 Task: Look for products in the category "Enzymes" from Nature's Way only.
Action: Mouse moved to (249, 134)
Screenshot: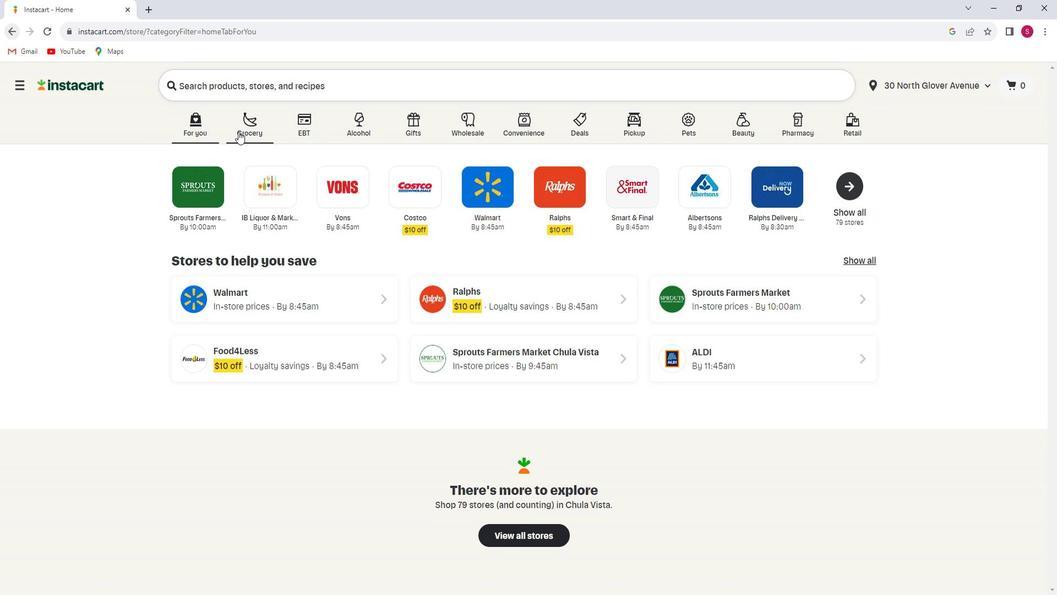 
Action: Mouse pressed left at (249, 134)
Screenshot: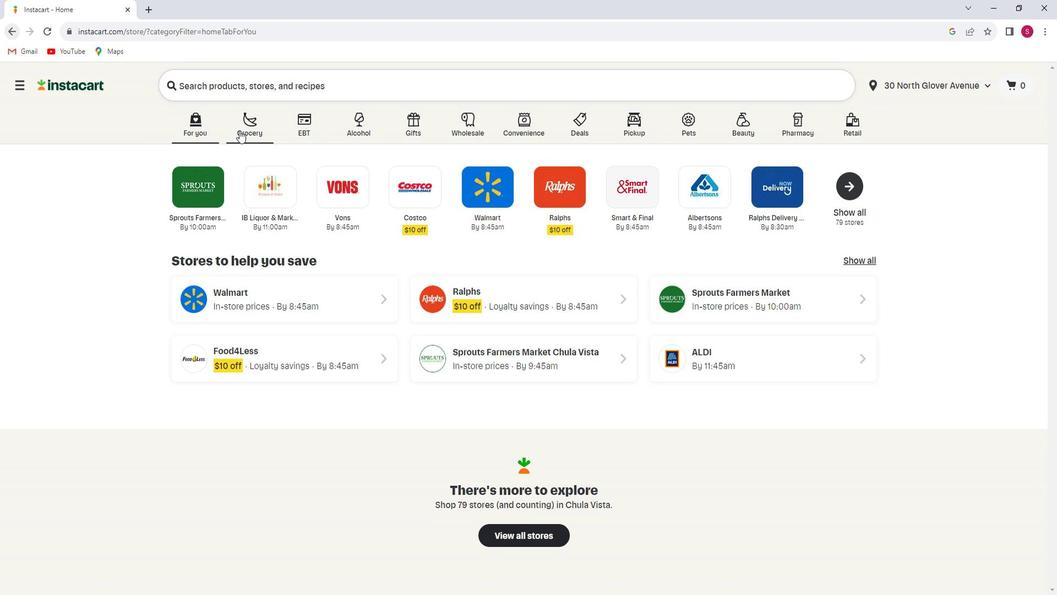 
Action: Mouse moved to (269, 326)
Screenshot: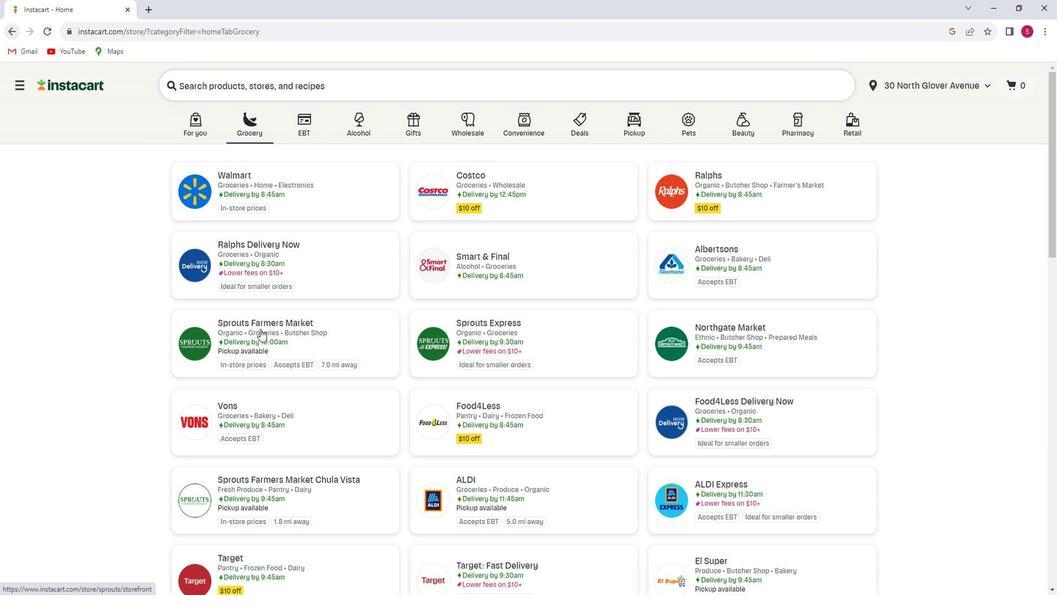 
Action: Mouse pressed left at (269, 326)
Screenshot: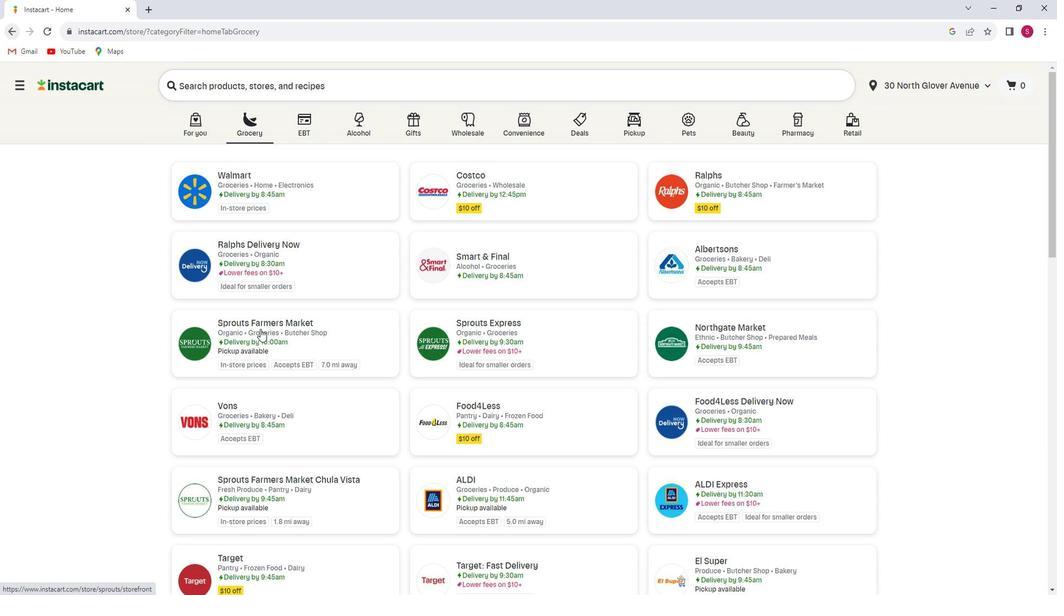 
Action: Mouse moved to (121, 360)
Screenshot: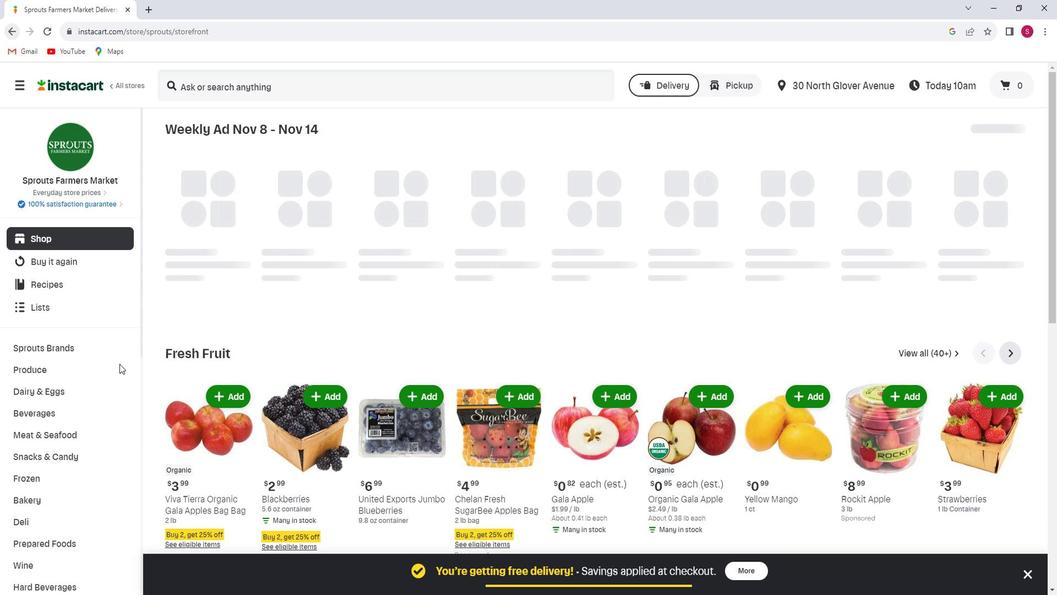 
Action: Mouse scrolled (121, 359) with delta (0, 0)
Screenshot: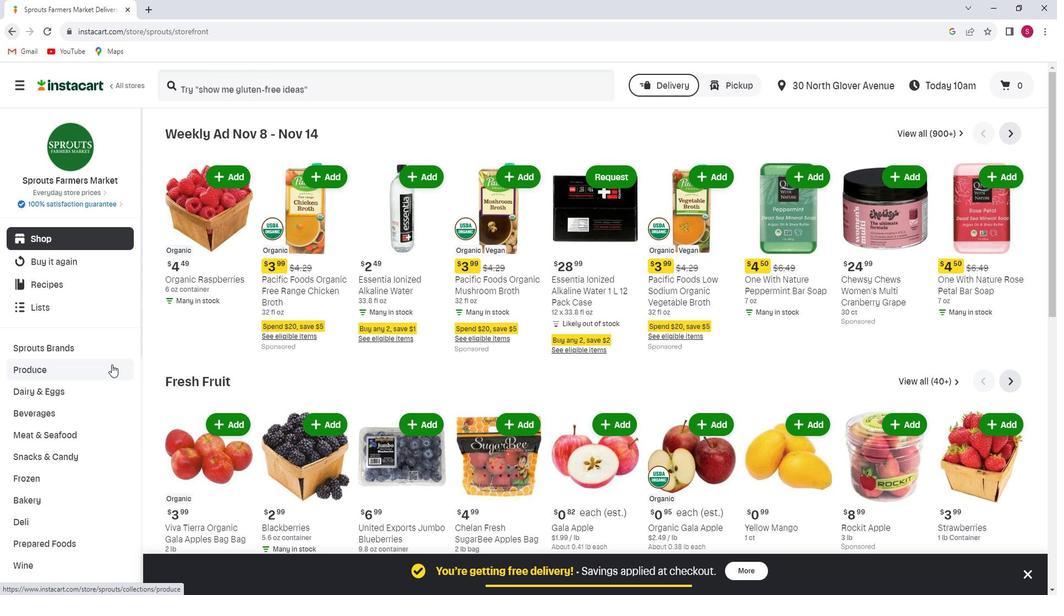
Action: Mouse moved to (95, 379)
Screenshot: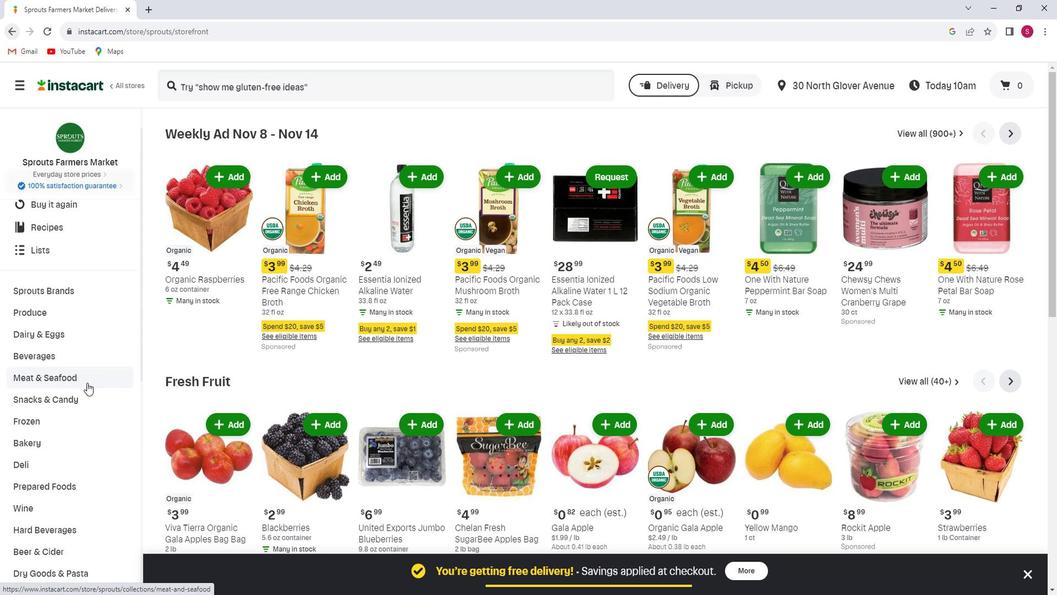 
Action: Mouse scrolled (95, 378) with delta (0, 0)
Screenshot: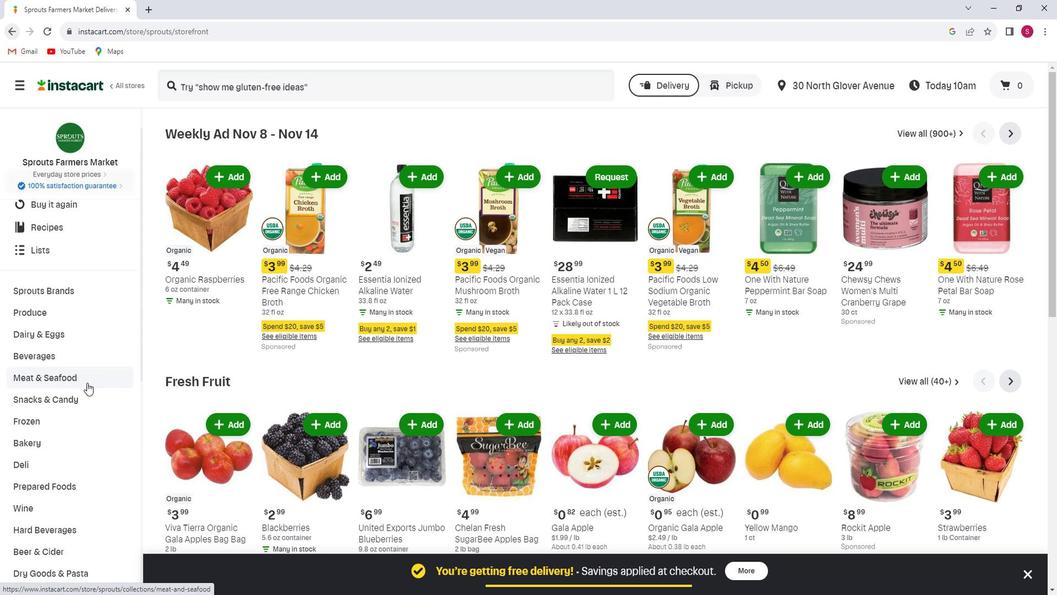 
Action: Mouse moved to (87, 369)
Screenshot: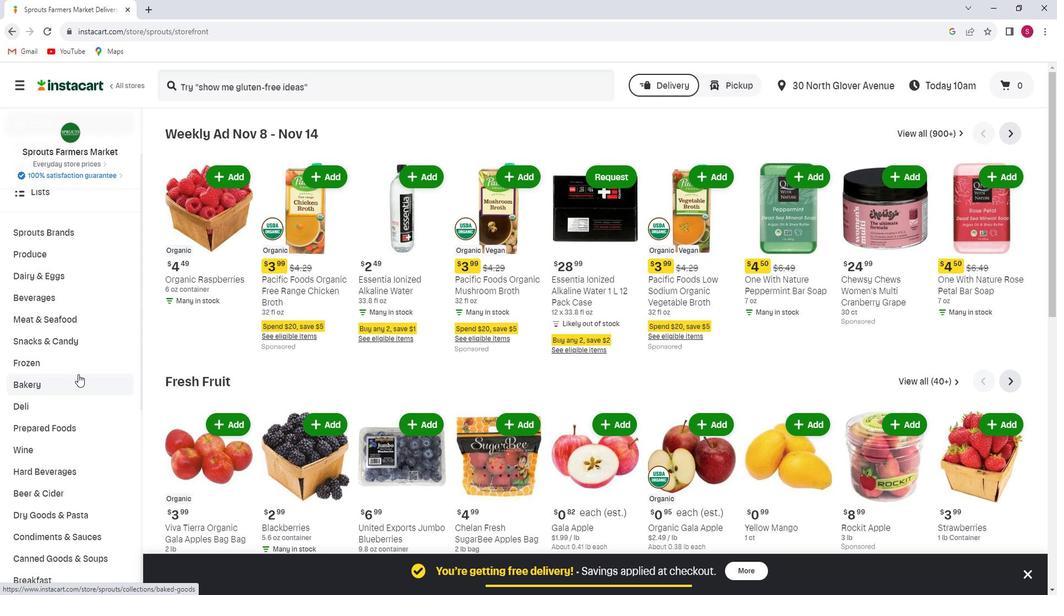 
Action: Mouse scrolled (87, 369) with delta (0, 0)
Screenshot: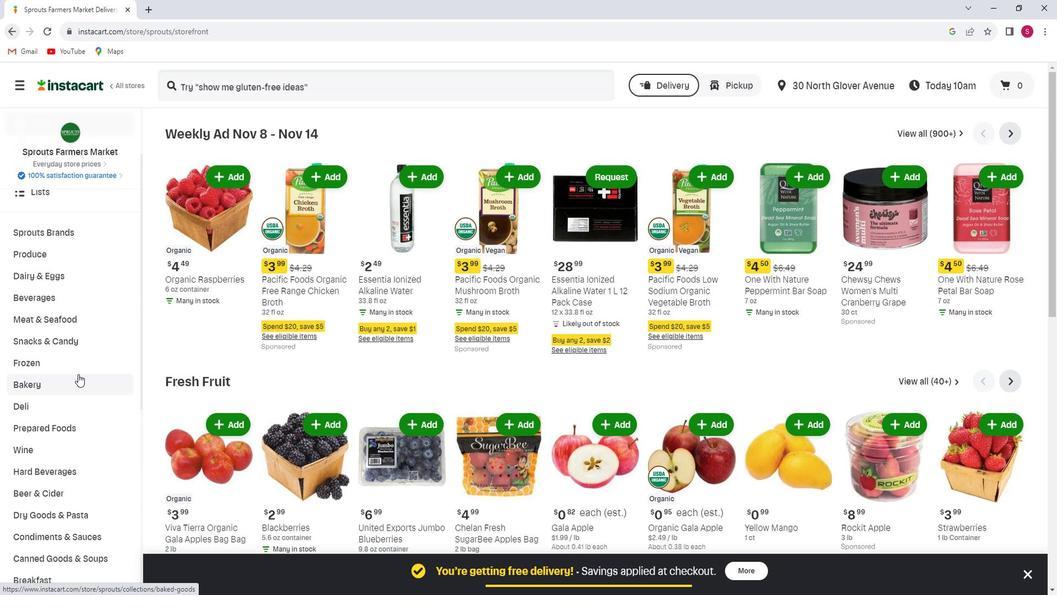 
Action: Mouse scrolled (87, 369) with delta (0, 0)
Screenshot: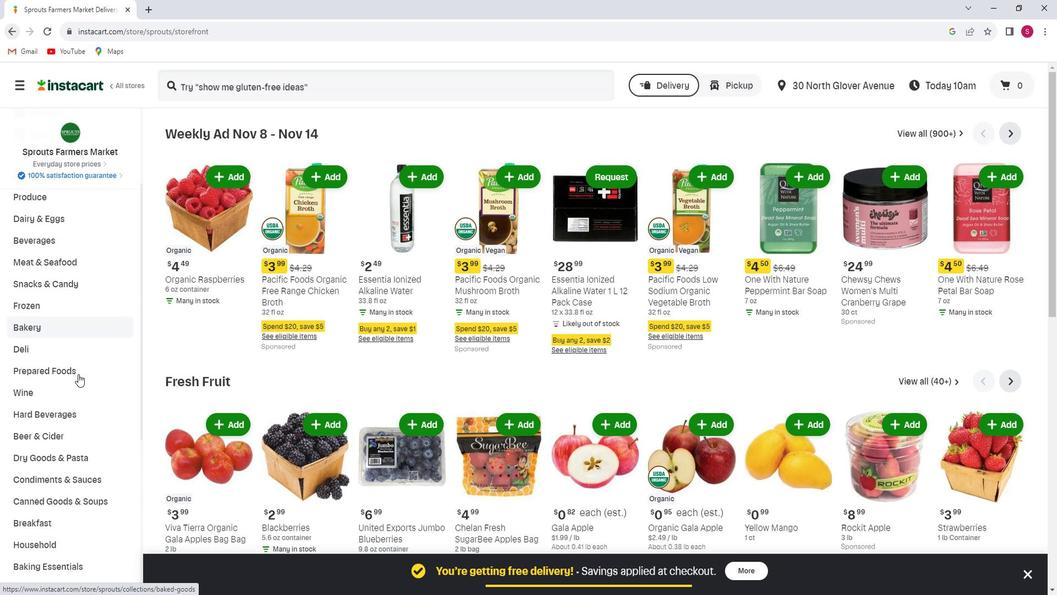 
Action: Mouse scrolled (87, 369) with delta (0, 0)
Screenshot: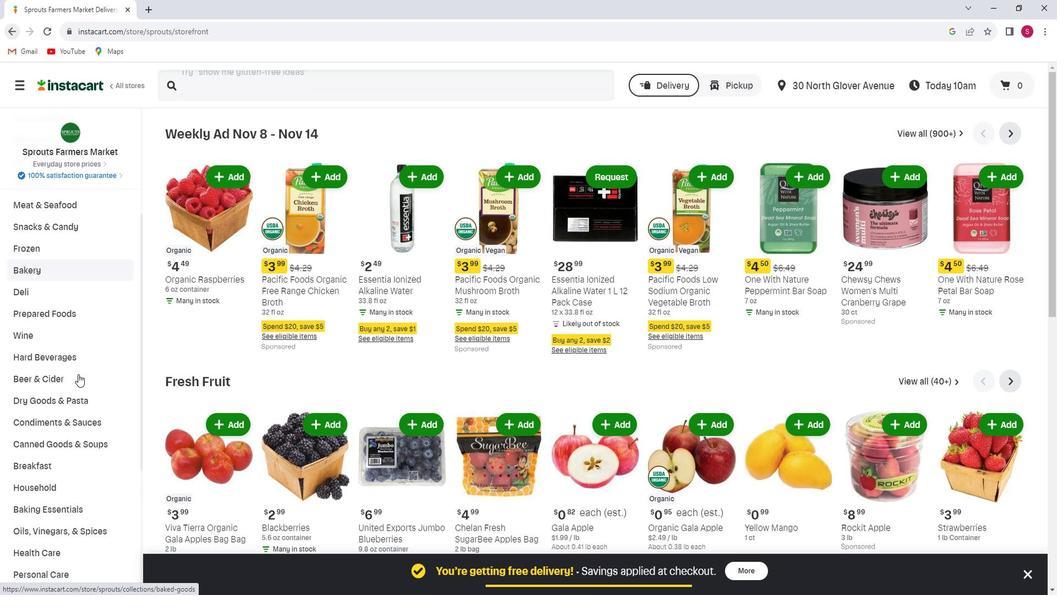
Action: Mouse scrolled (87, 369) with delta (0, 0)
Screenshot: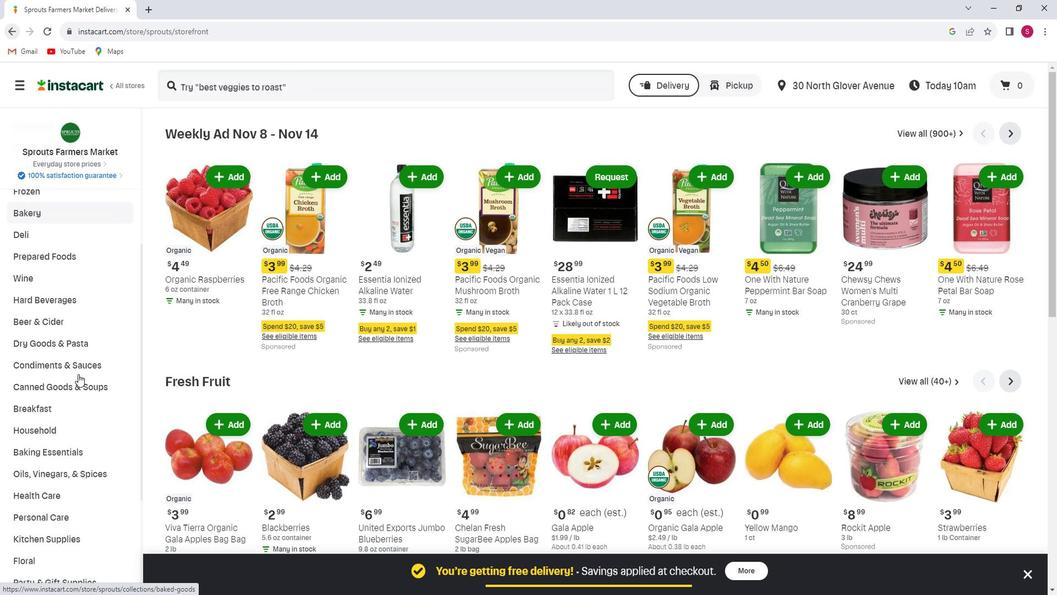 
Action: Mouse moved to (84, 370)
Screenshot: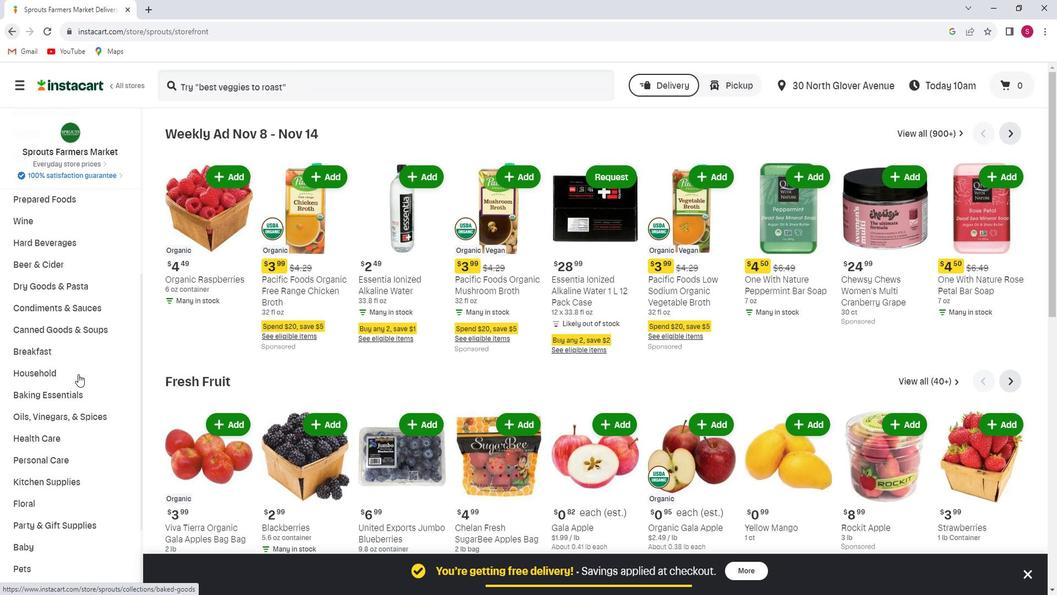 
Action: Mouse scrolled (84, 369) with delta (0, 0)
Screenshot: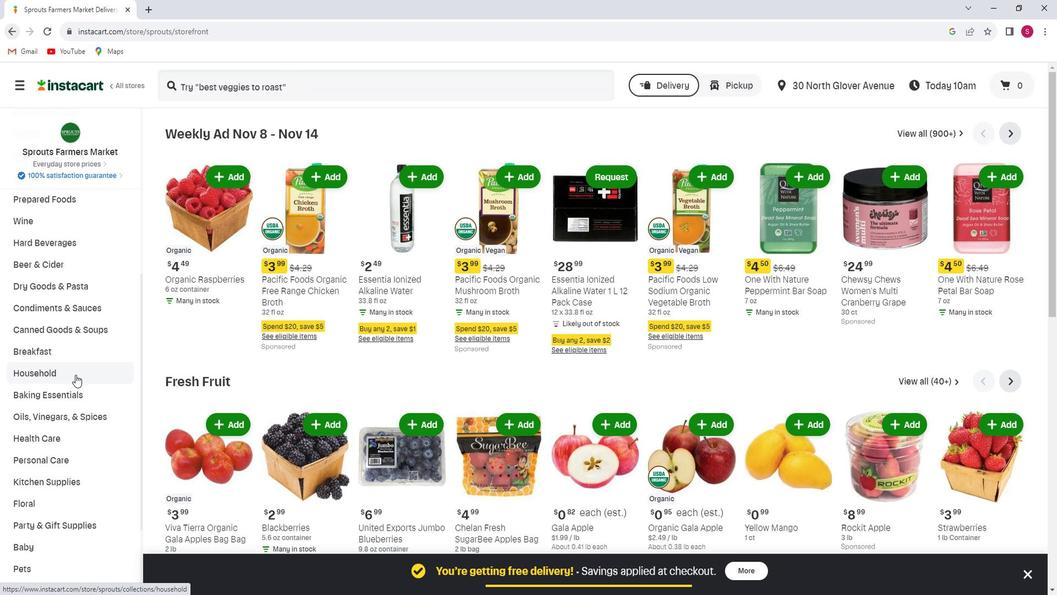 
Action: Mouse moved to (74, 378)
Screenshot: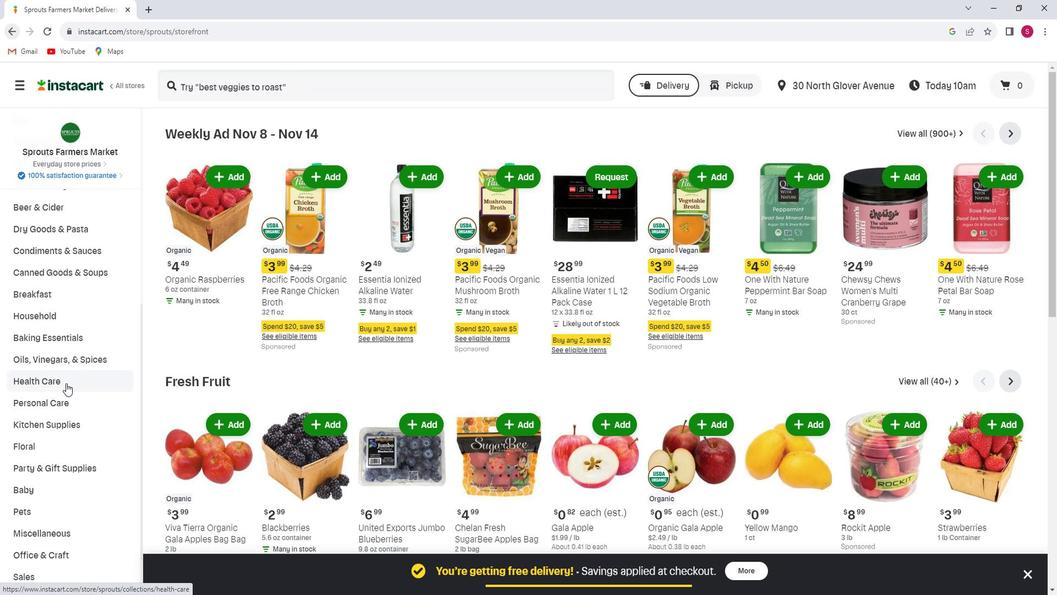 
Action: Mouse pressed left at (74, 378)
Screenshot: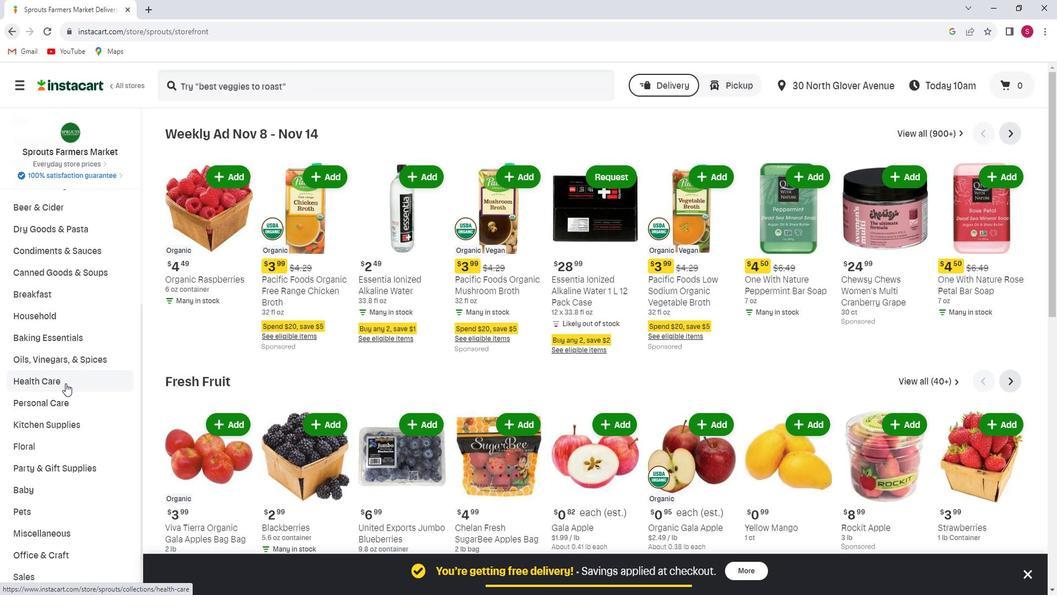 
Action: Mouse moved to (533, 166)
Screenshot: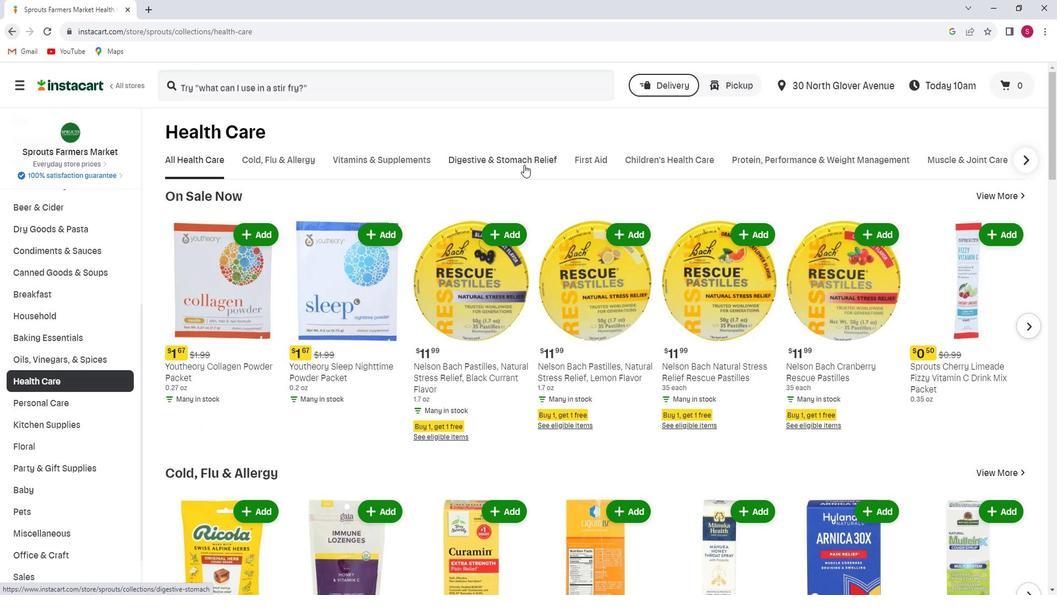 
Action: Mouse pressed left at (533, 166)
Screenshot: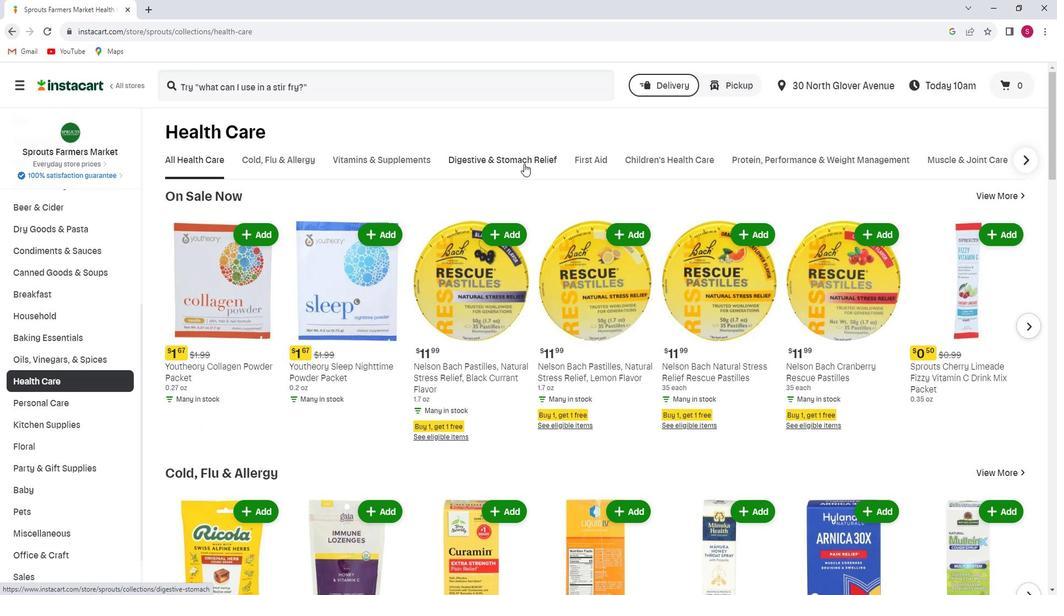
Action: Mouse moved to (757, 214)
Screenshot: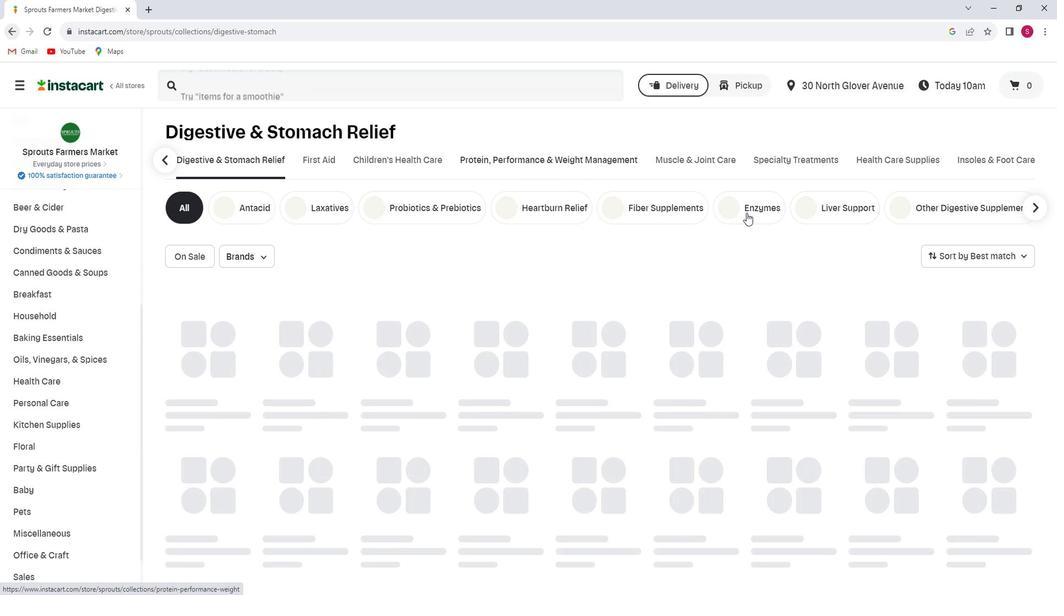 
Action: Mouse pressed left at (757, 214)
Screenshot: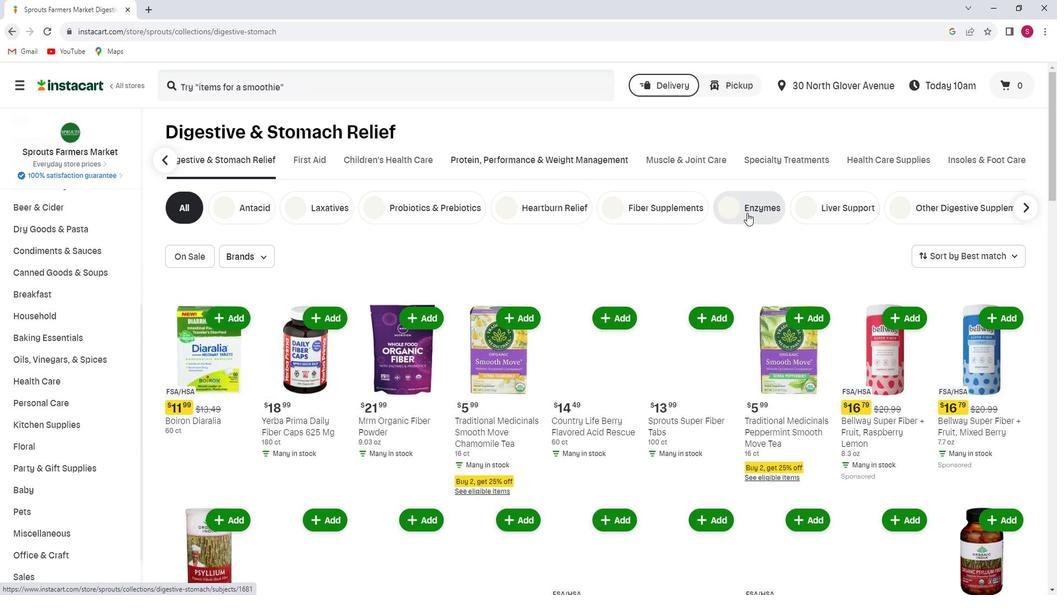 
Action: Mouse moved to (268, 257)
Screenshot: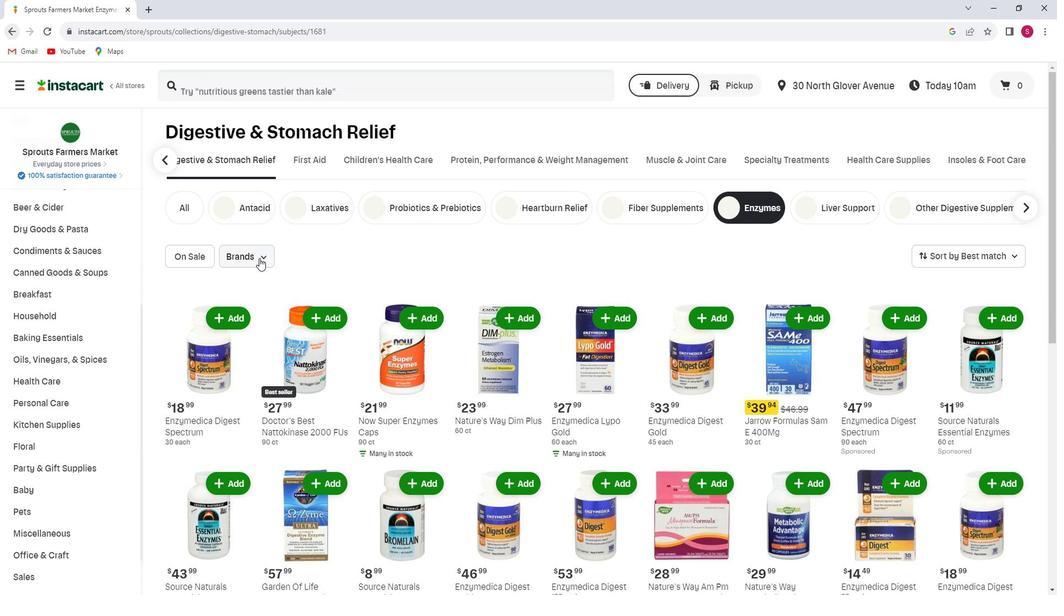 
Action: Mouse pressed left at (268, 257)
Screenshot: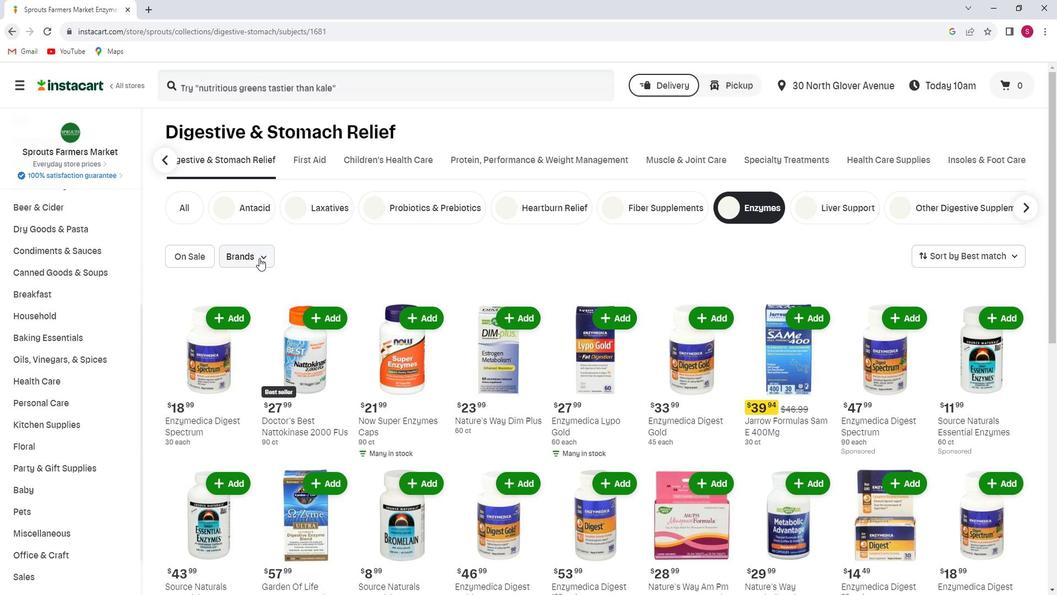 
Action: Mouse moved to (246, 309)
Screenshot: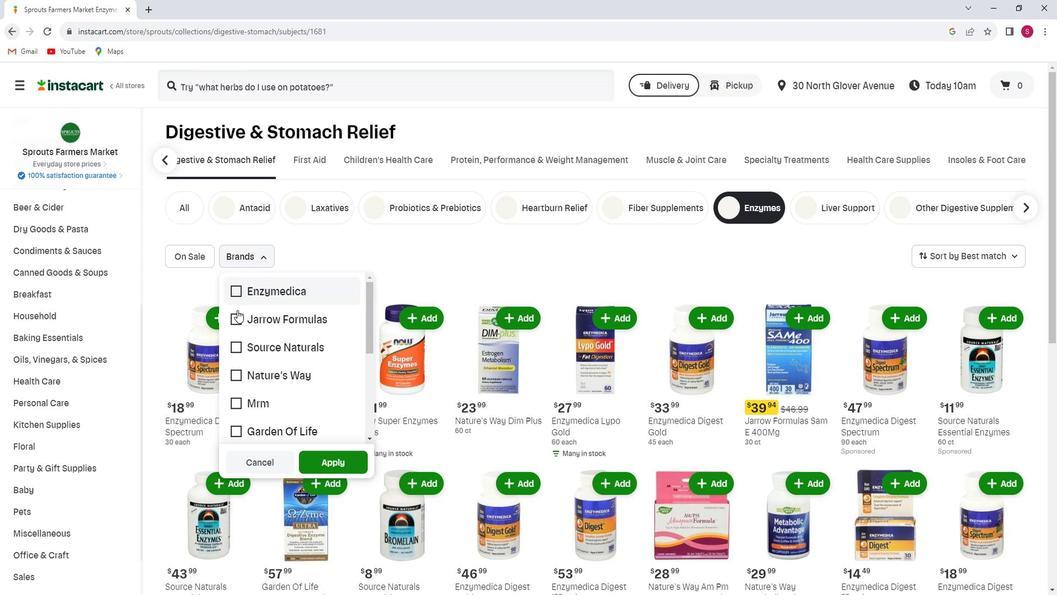 
Action: Mouse scrolled (246, 308) with delta (0, 0)
Screenshot: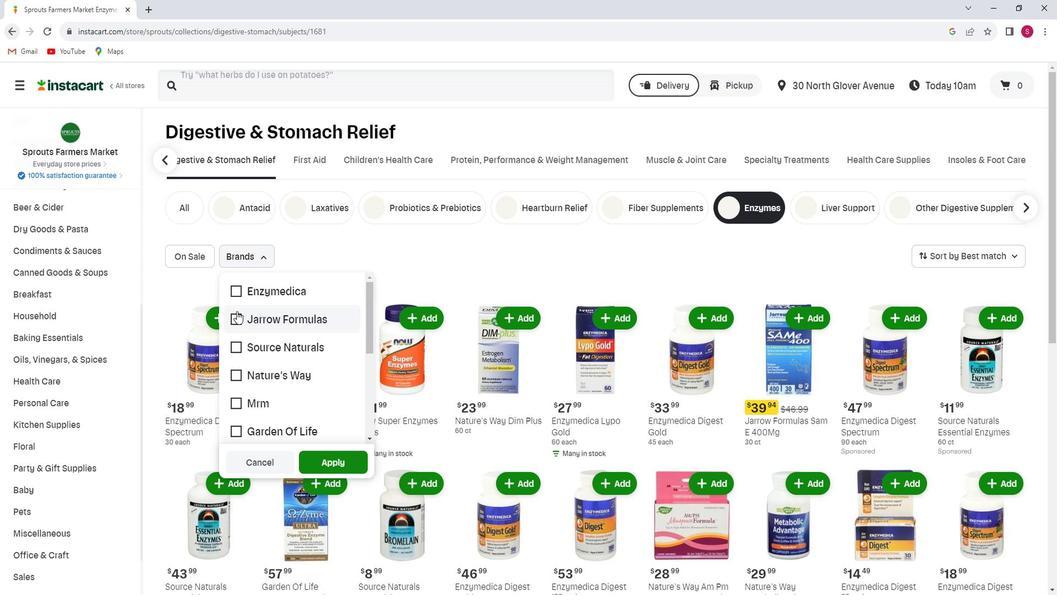 
Action: Mouse moved to (245, 311)
Screenshot: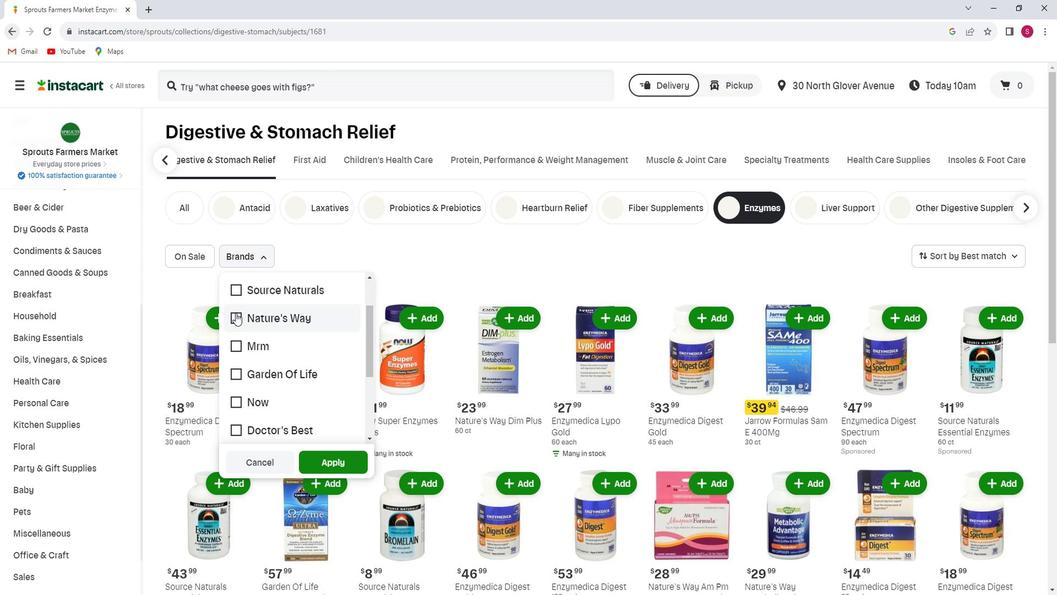 
Action: Mouse pressed left at (245, 311)
Screenshot: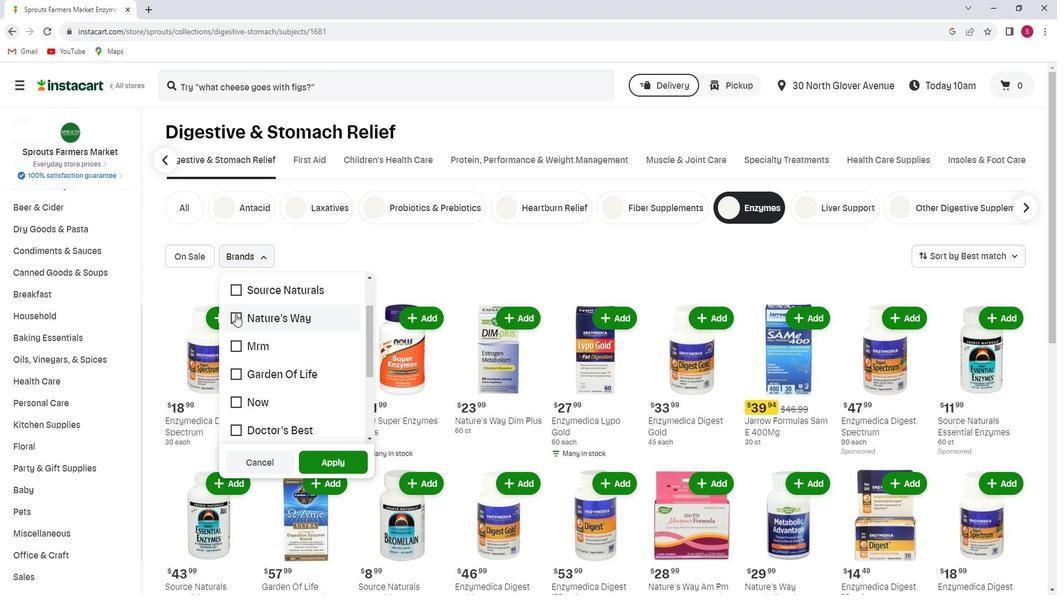 
Action: Mouse moved to (332, 450)
Screenshot: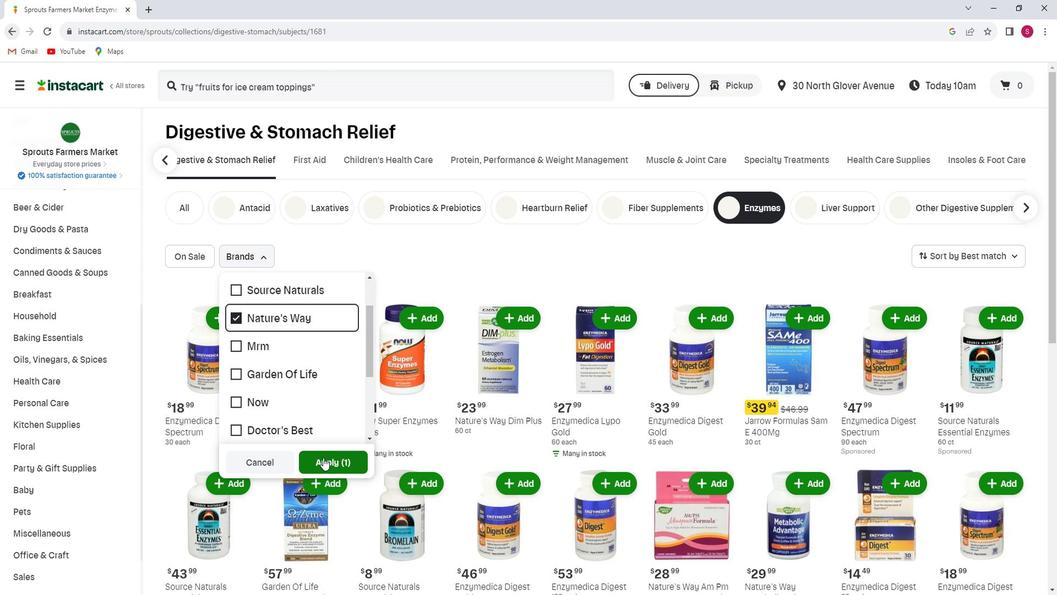
Action: Mouse pressed left at (332, 450)
Screenshot: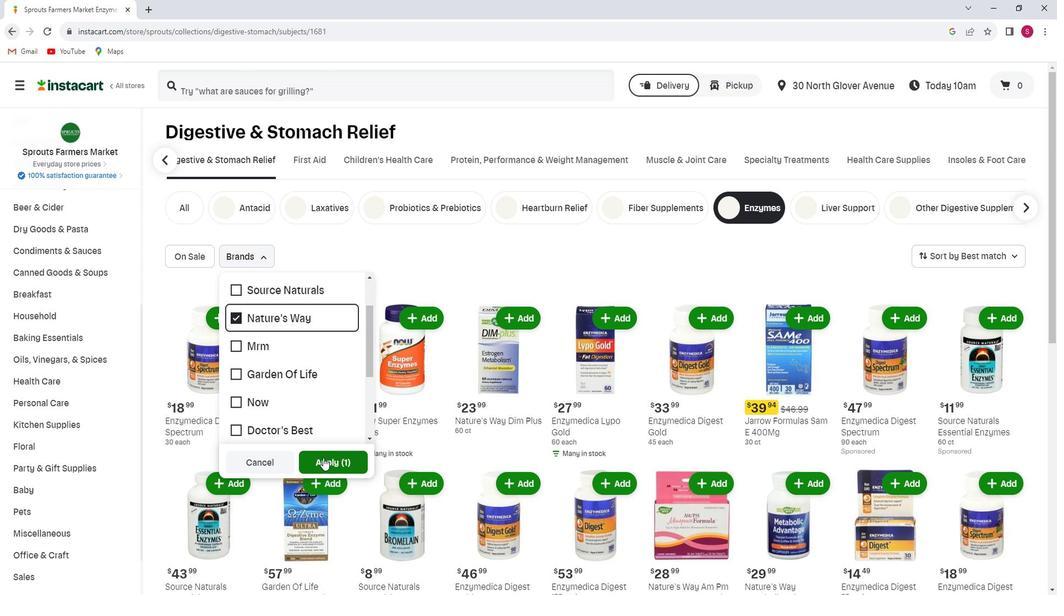 
